 Task: Check the sale-to-list ratio of hot tub in the last 1 year.
Action: Mouse moved to (972, 218)
Screenshot: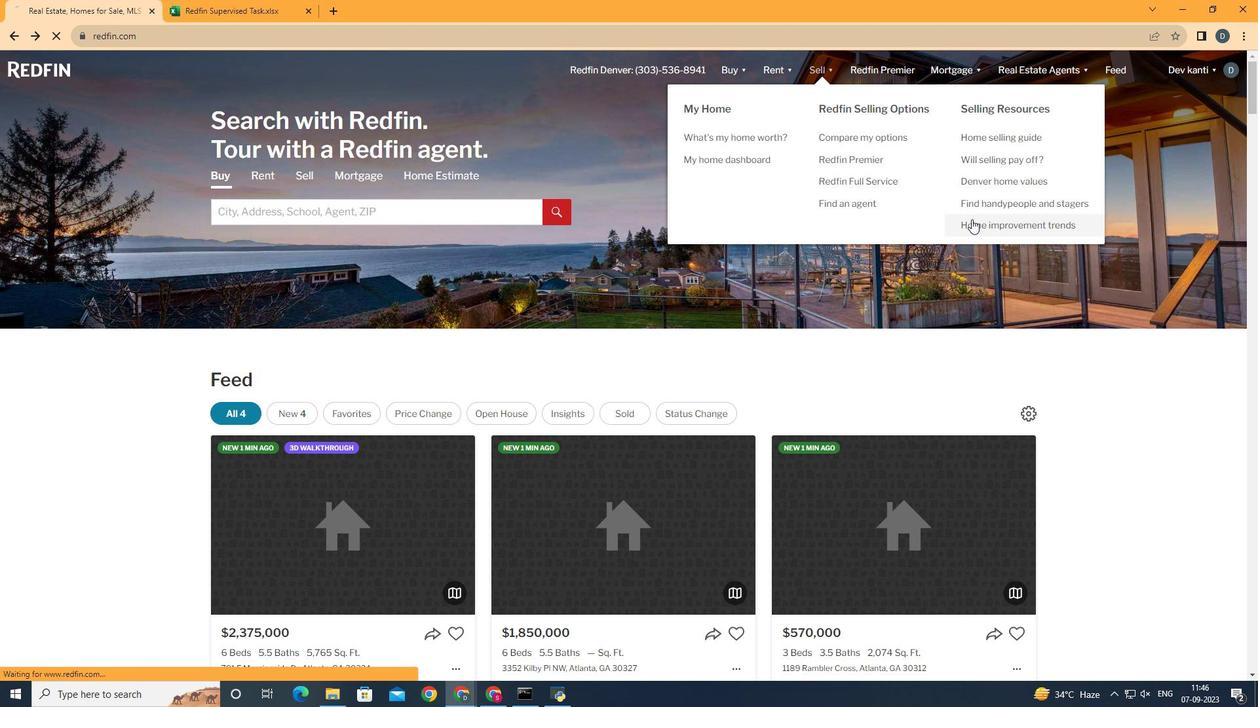 
Action: Mouse pressed left at (972, 218)
Screenshot: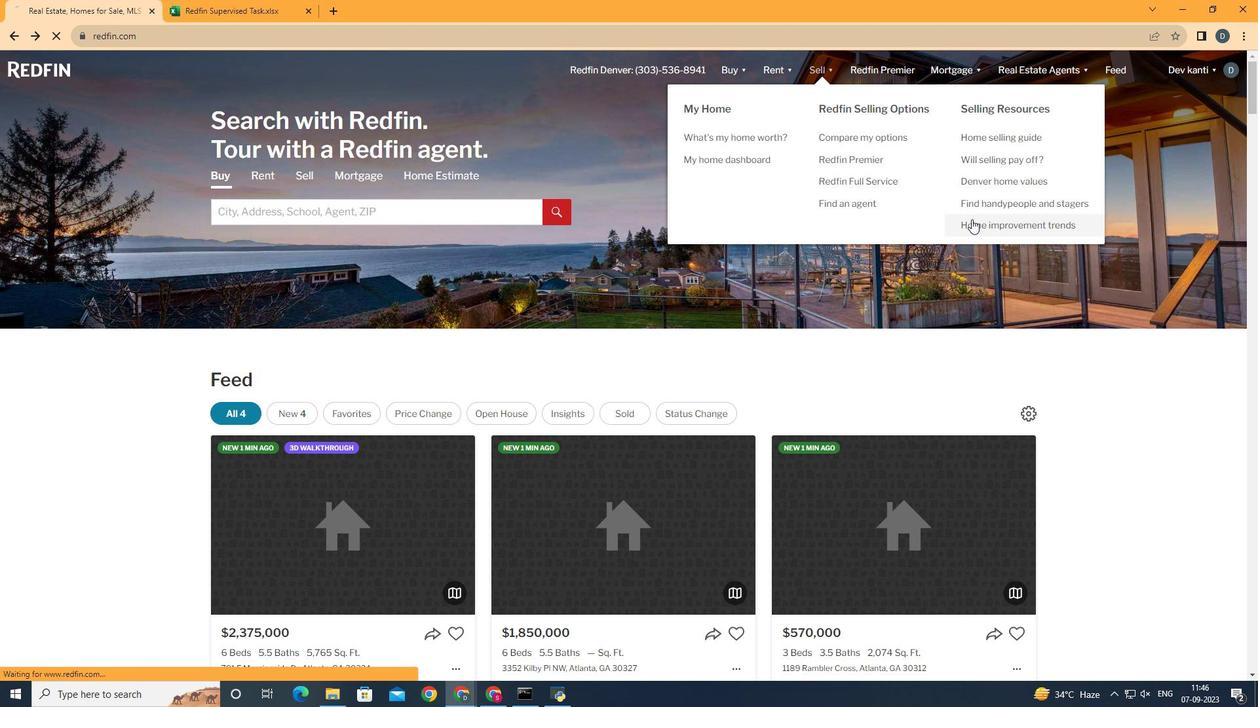 
Action: Mouse moved to (329, 260)
Screenshot: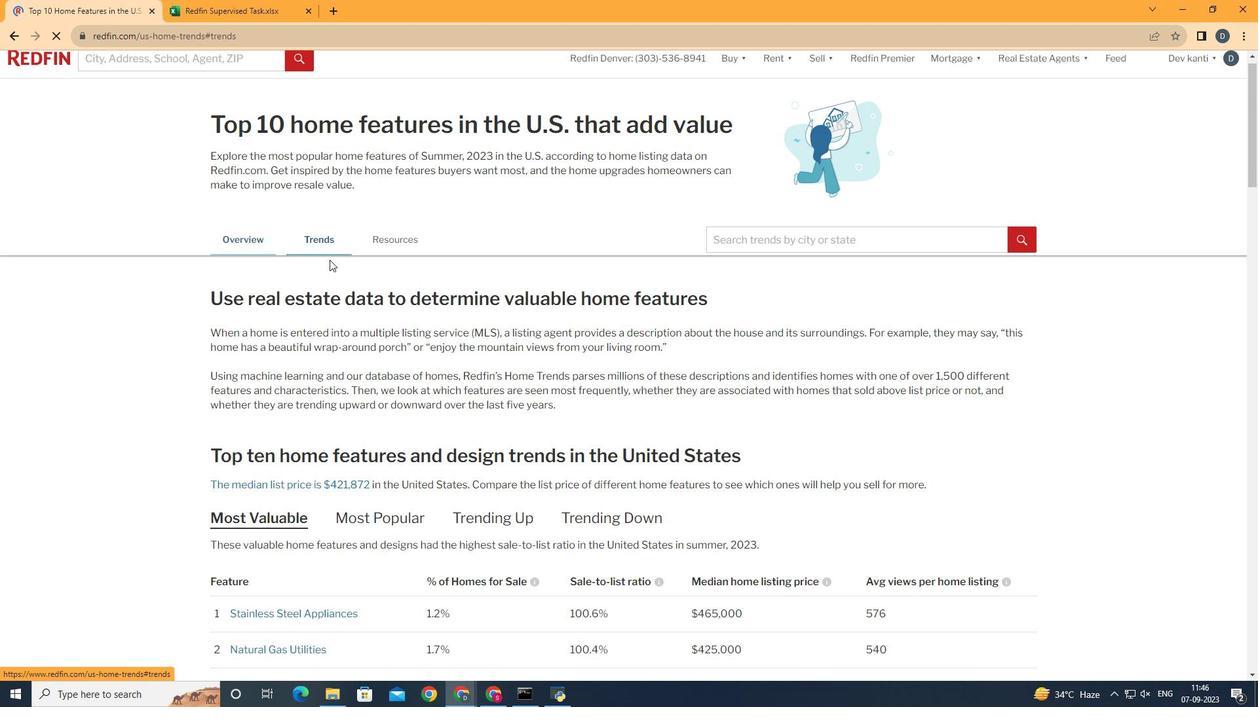 
Action: Mouse pressed left at (329, 260)
Screenshot: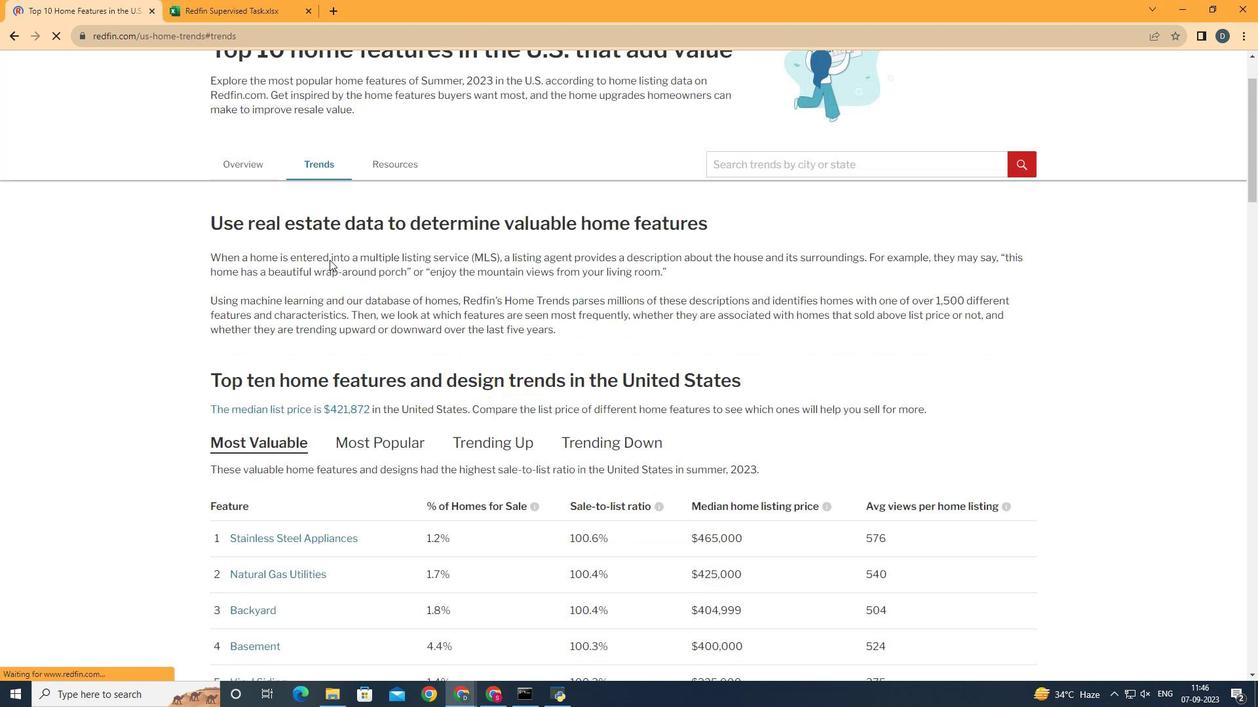 
Action: Mouse scrolled (329, 259) with delta (0, 0)
Screenshot: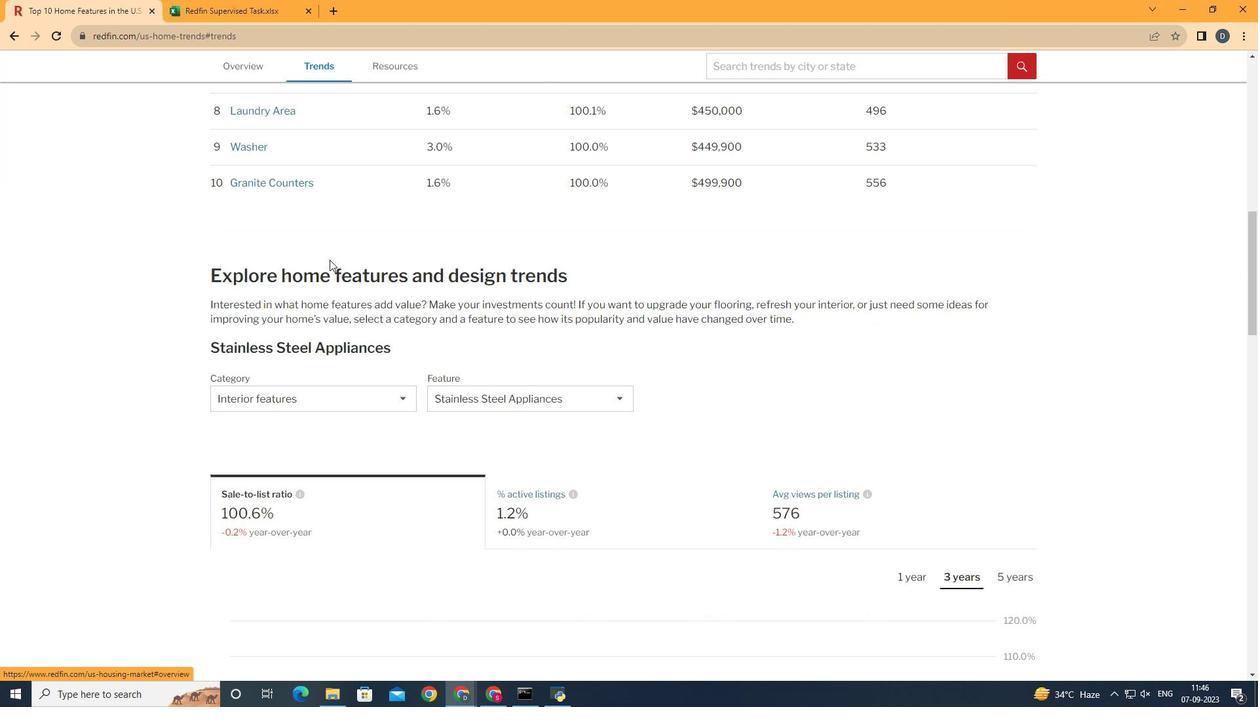 
Action: Mouse scrolled (329, 259) with delta (0, 0)
Screenshot: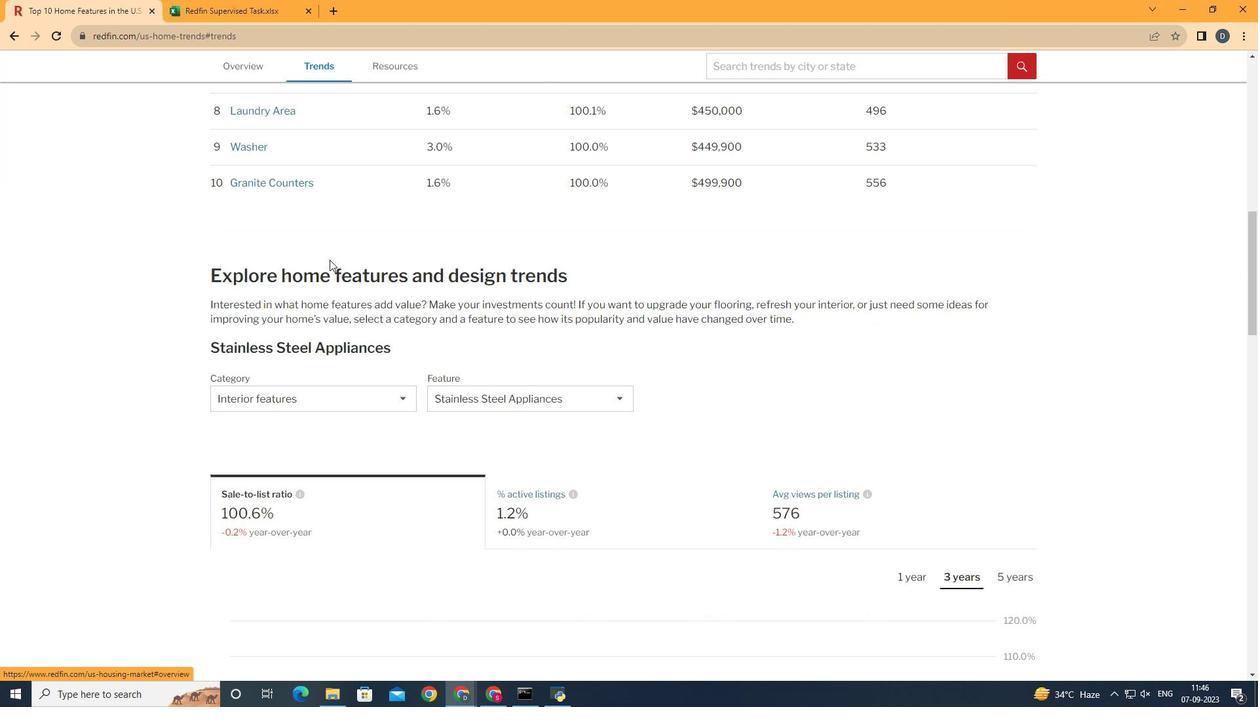
Action: Mouse scrolled (329, 259) with delta (0, 0)
Screenshot: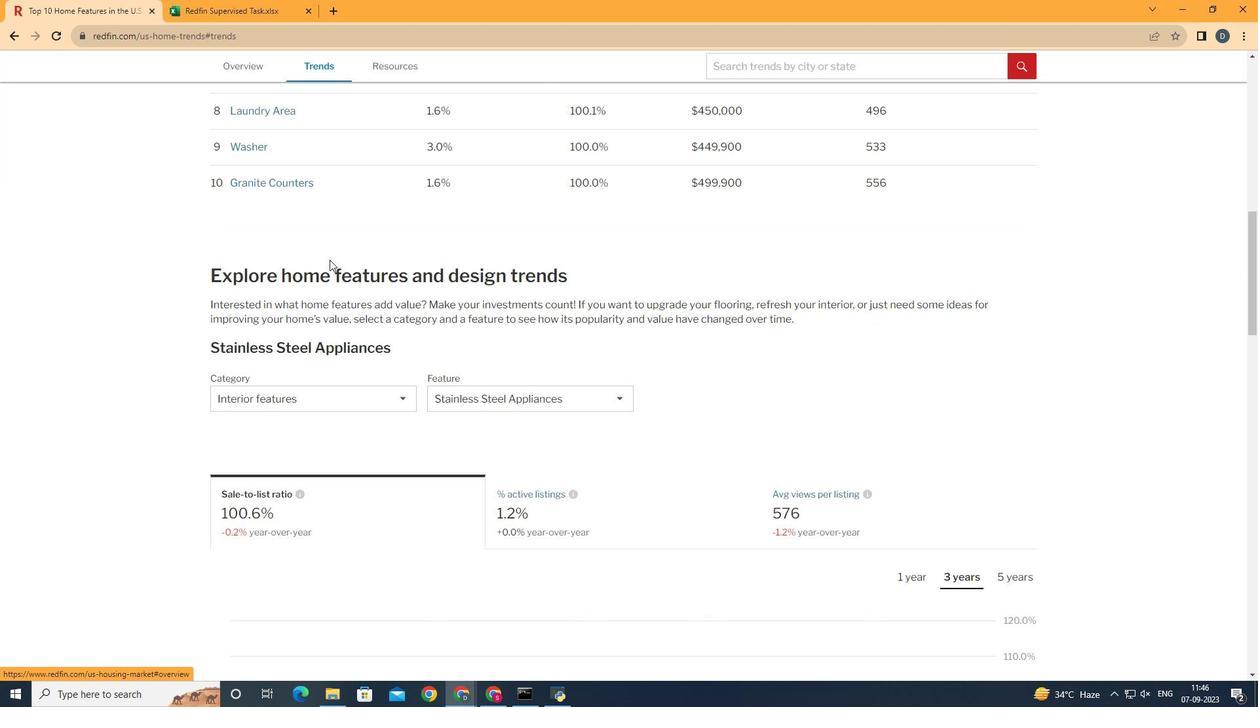 
Action: Mouse scrolled (329, 259) with delta (0, 0)
Screenshot: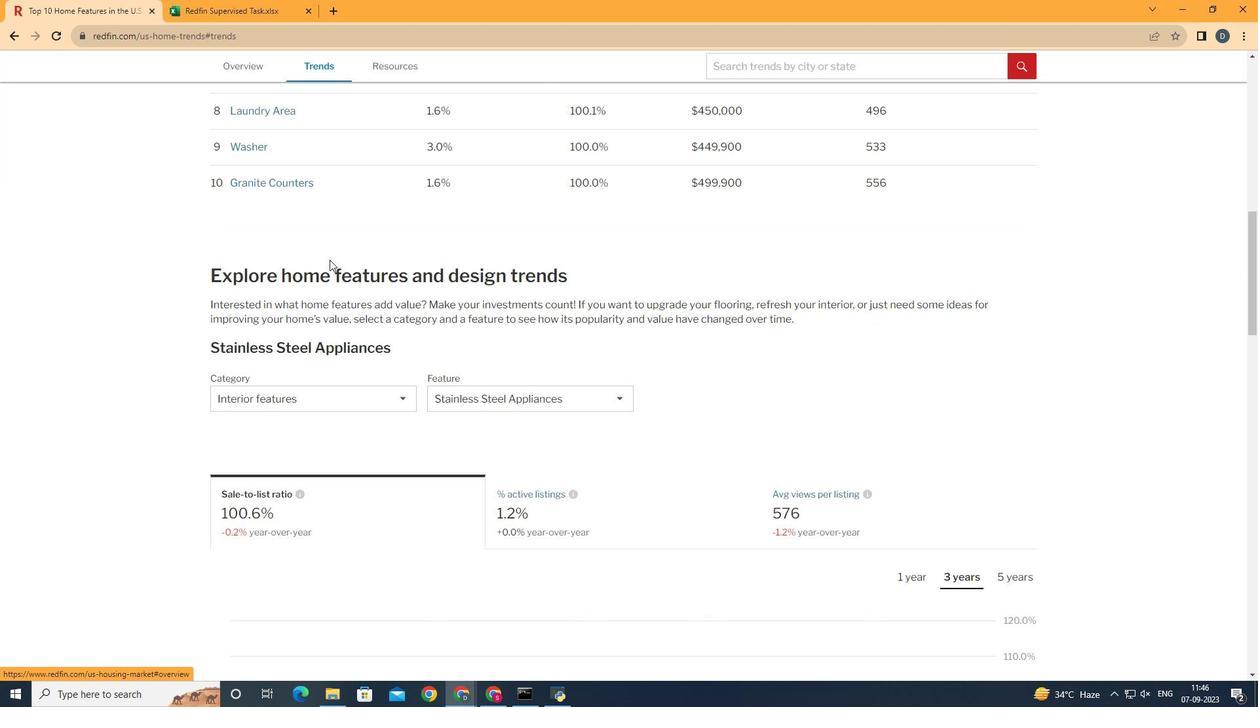 
Action: Mouse scrolled (329, 259) with delta (0, 0)
Screenshot: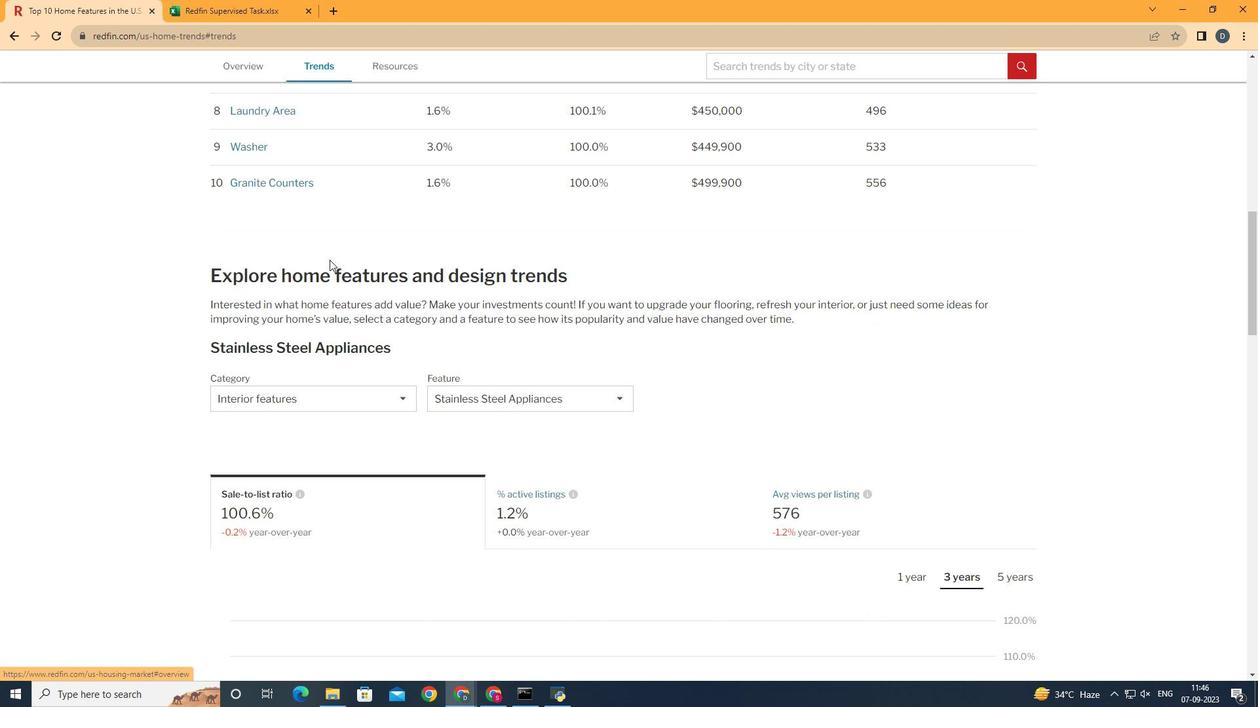 
Action: Mouse scrolled (329, 259) with delta (0, 0)
Screenshot: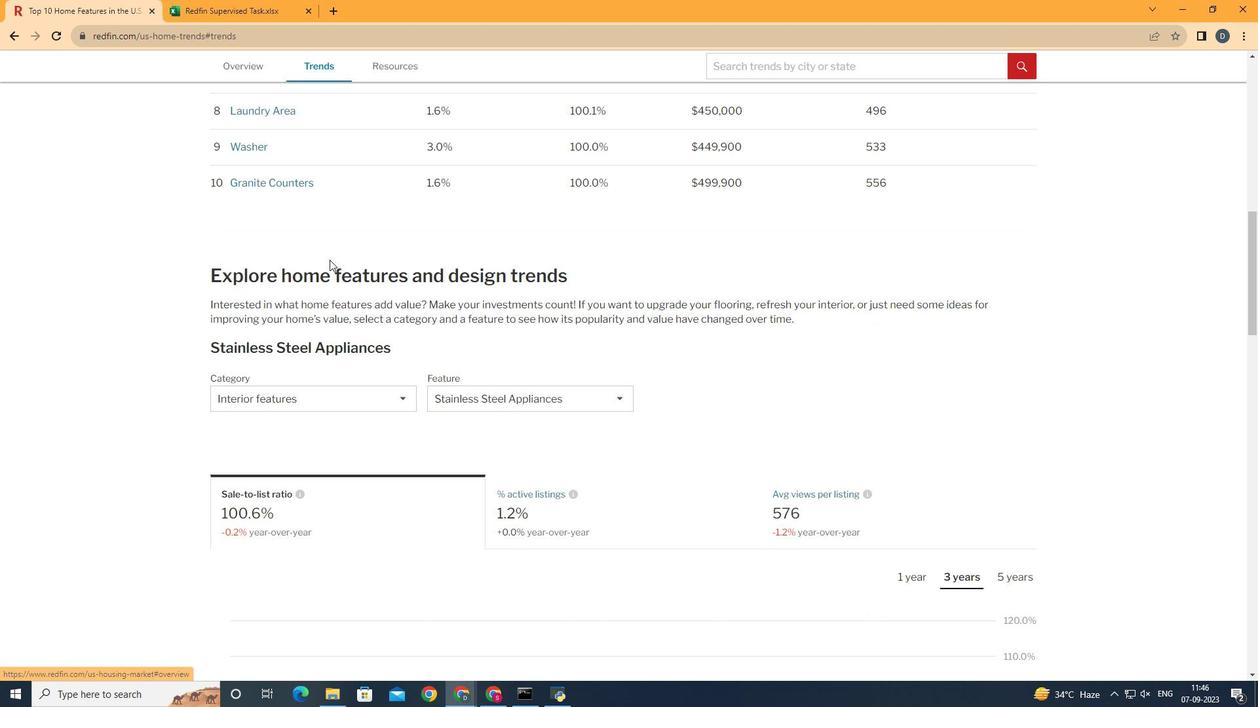 
Action: Mouse moved to (304, 411)
Screenshot: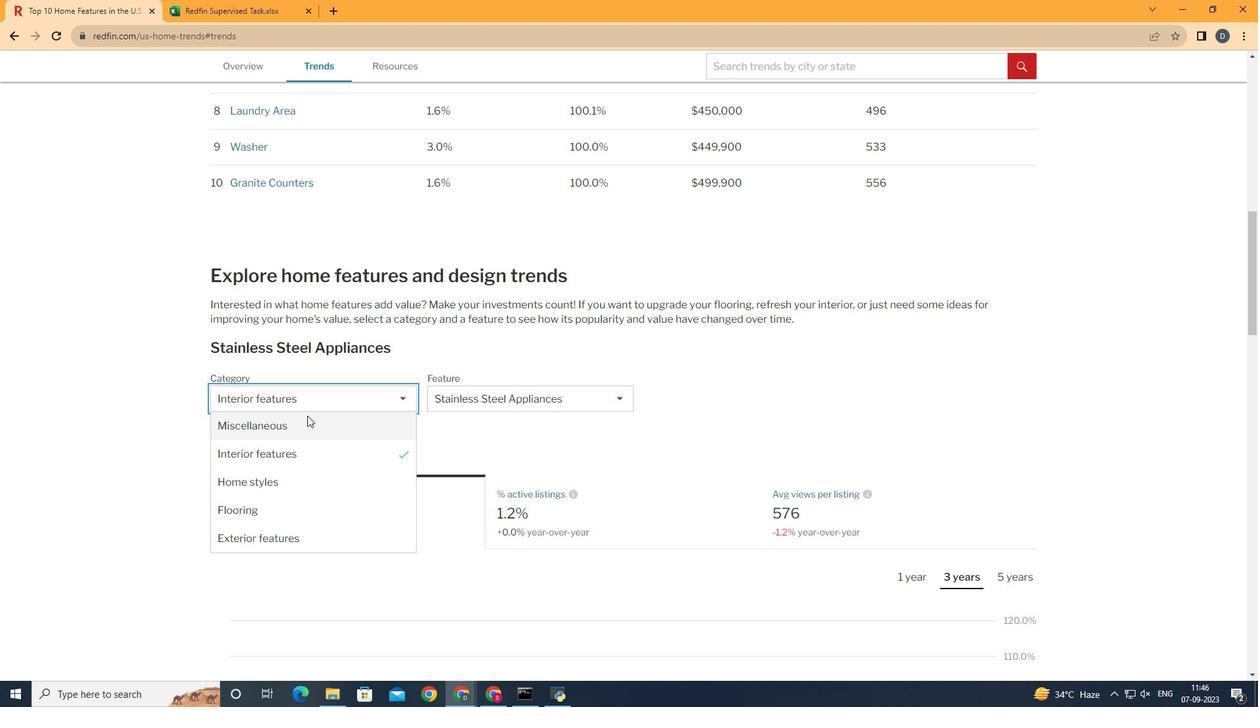 
Action: Mouse pressed left at (304, 411)
Screenshot: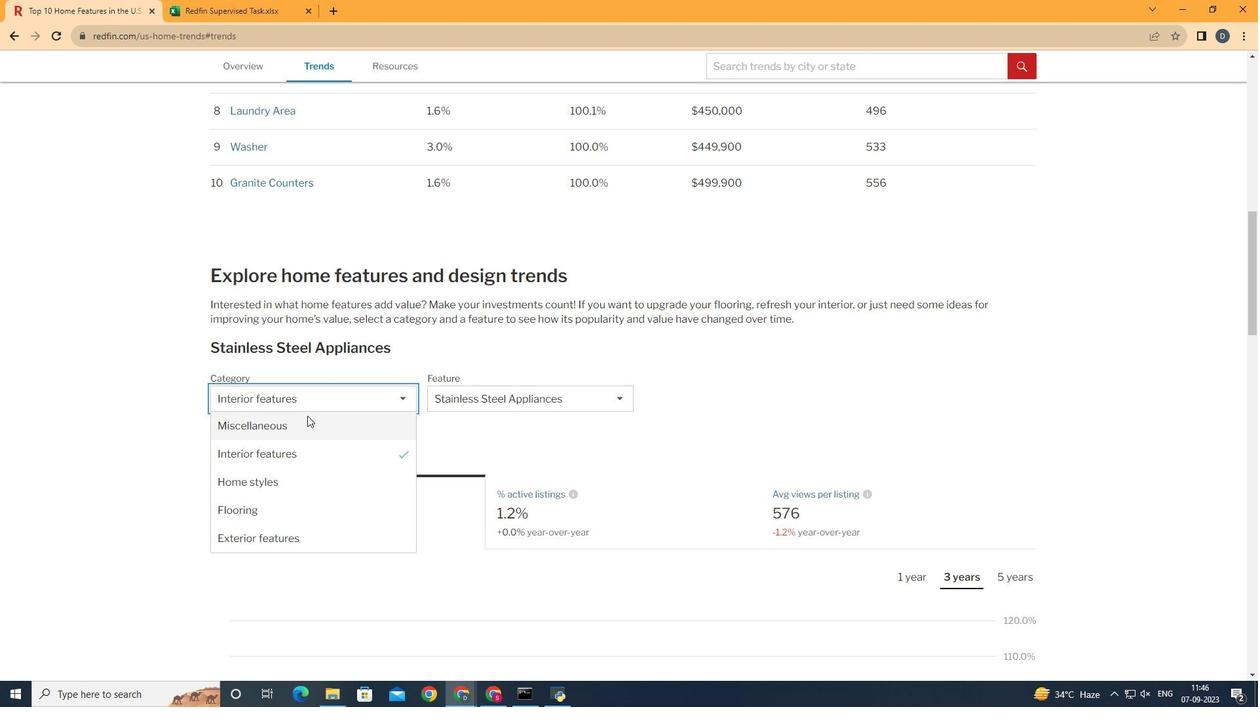 
Action: Mouse moved to (312, 428)
Screenshot: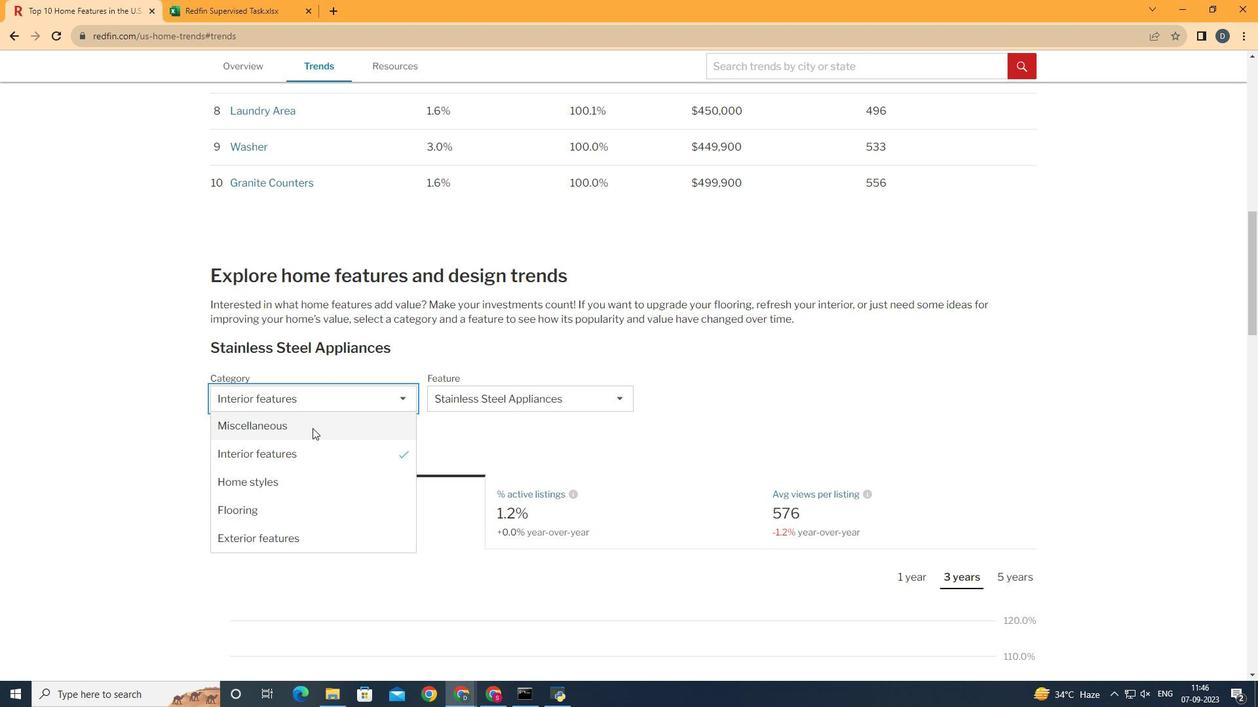 
Action: Mouse pressed left at (312, 428)
Screenshot: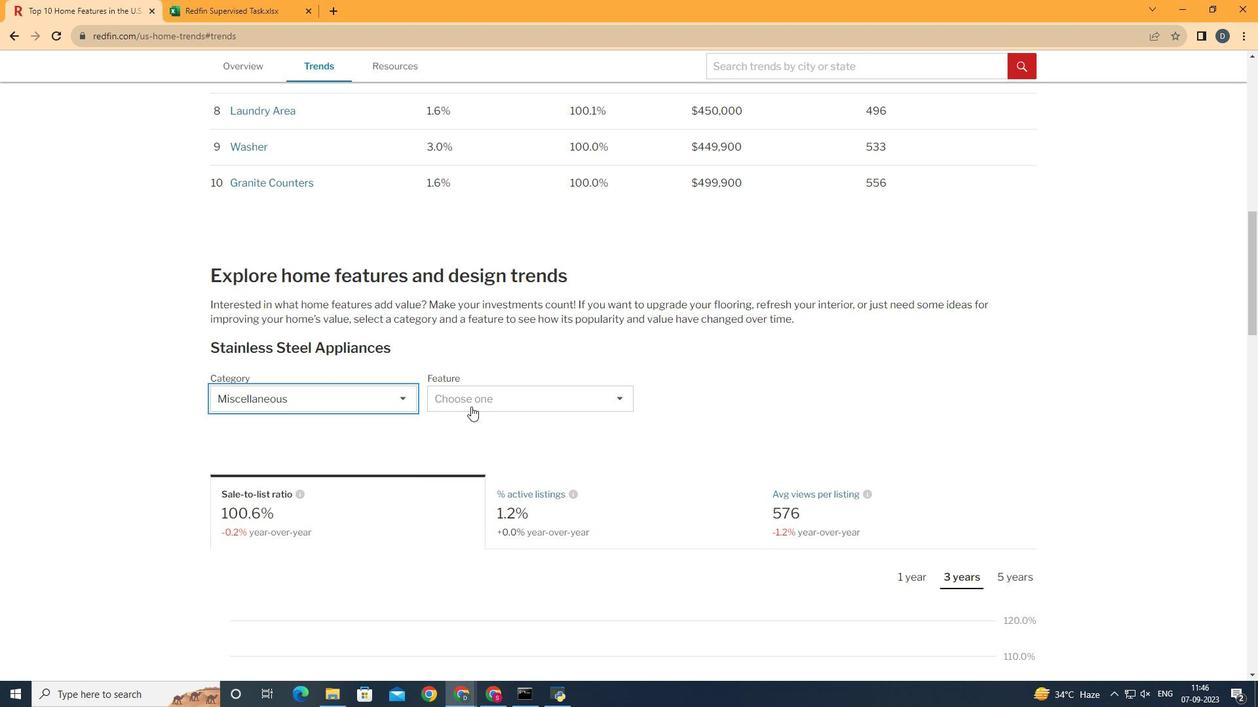 
Action: Mouse moved to (471, 406)
Screenshot: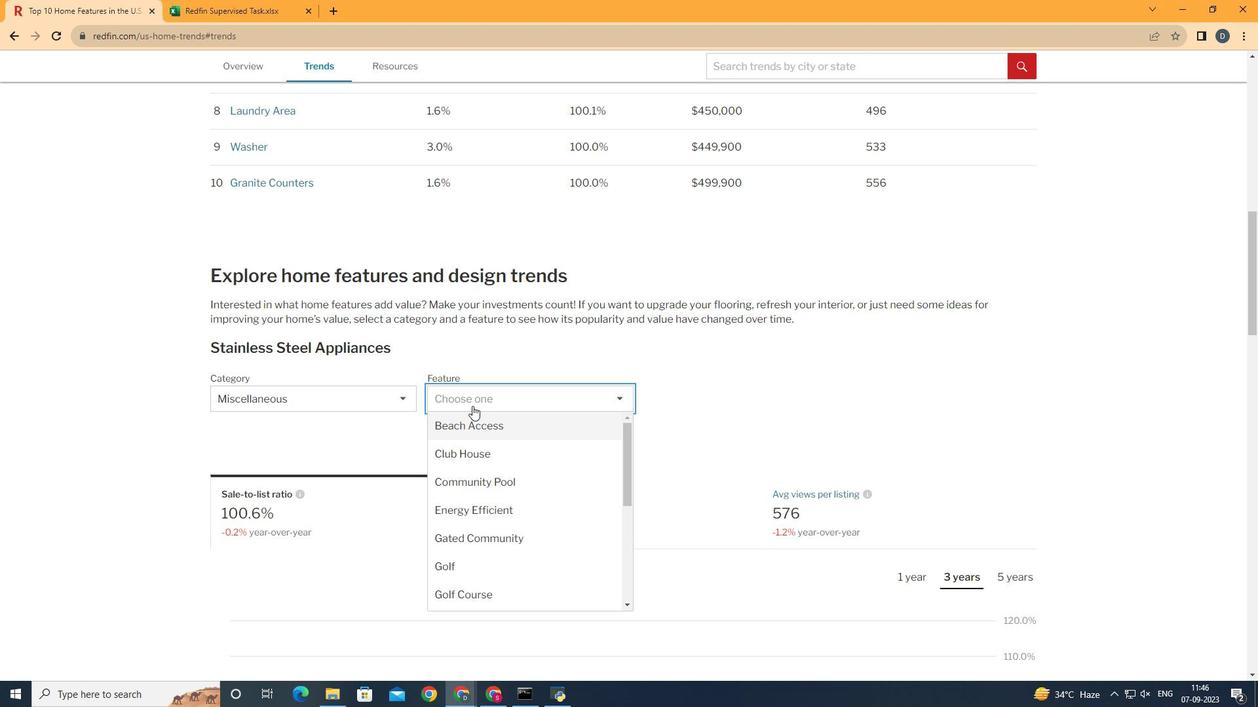 
Action: Mouse pressed left at (471, 406)
Screenshot: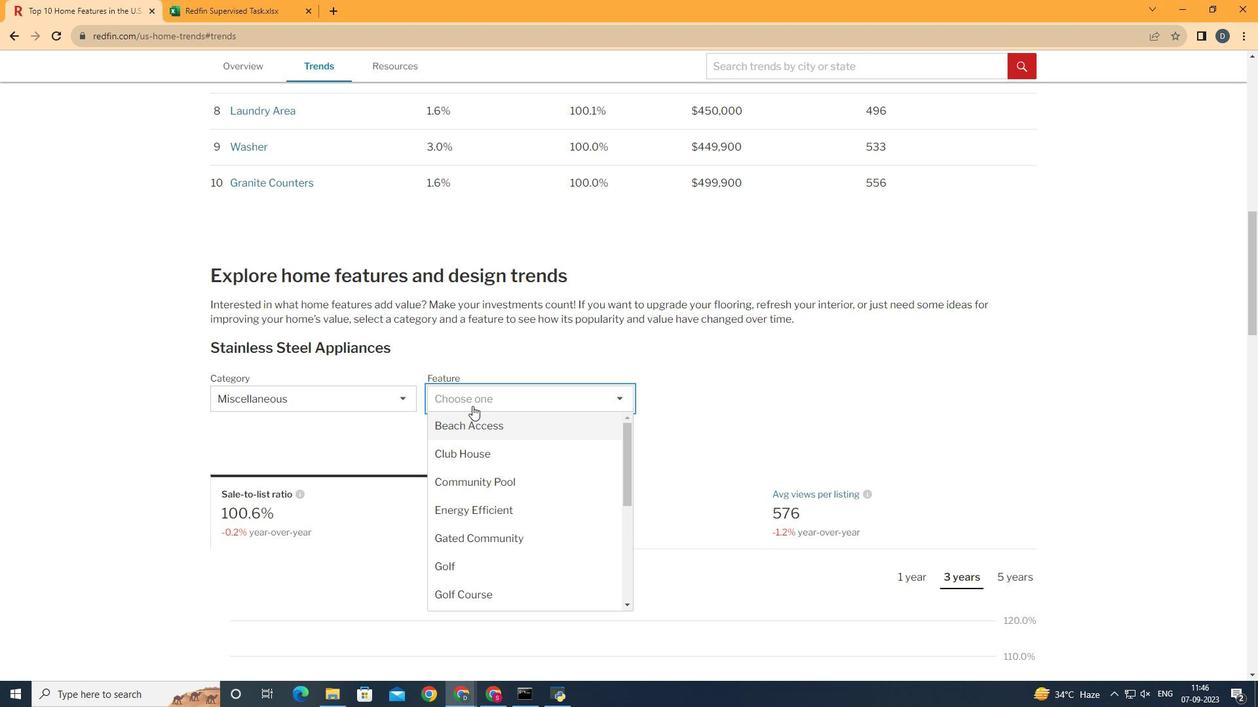 
Action: Mouse moved to (472, 406)
Screenshot: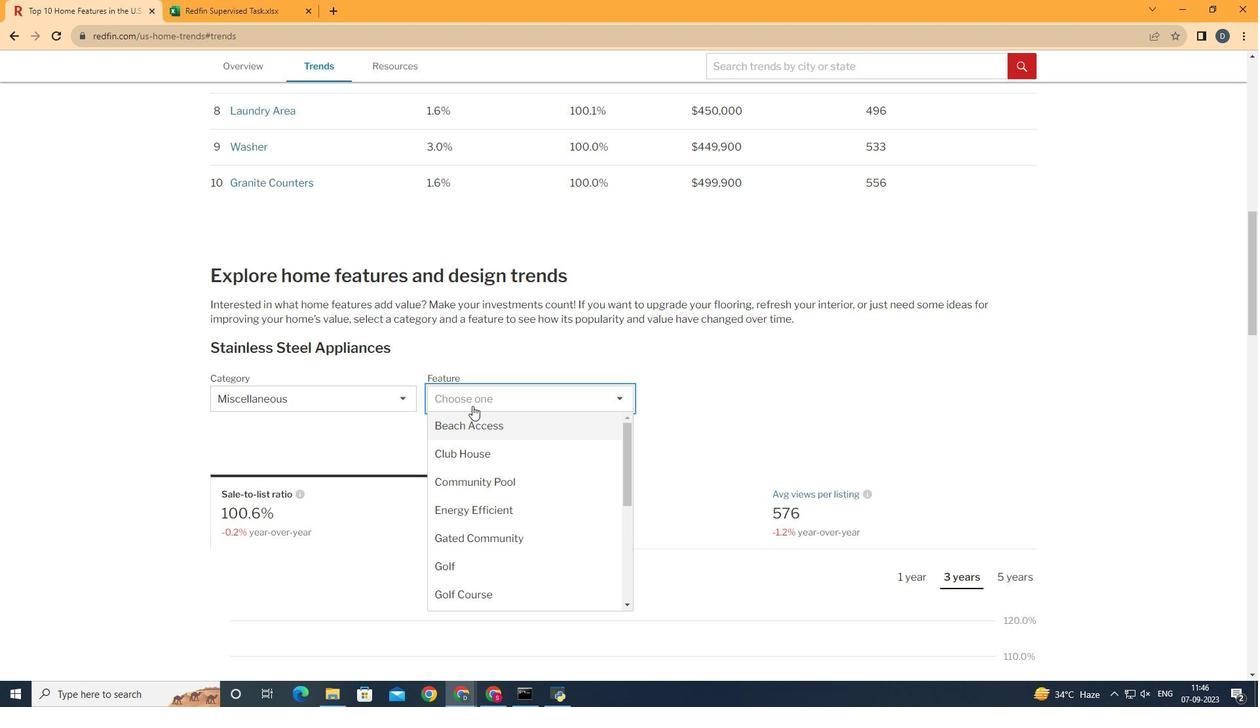 
Action: Mouse scrolled (472, 405) with delta (0, 0)
Screenshot: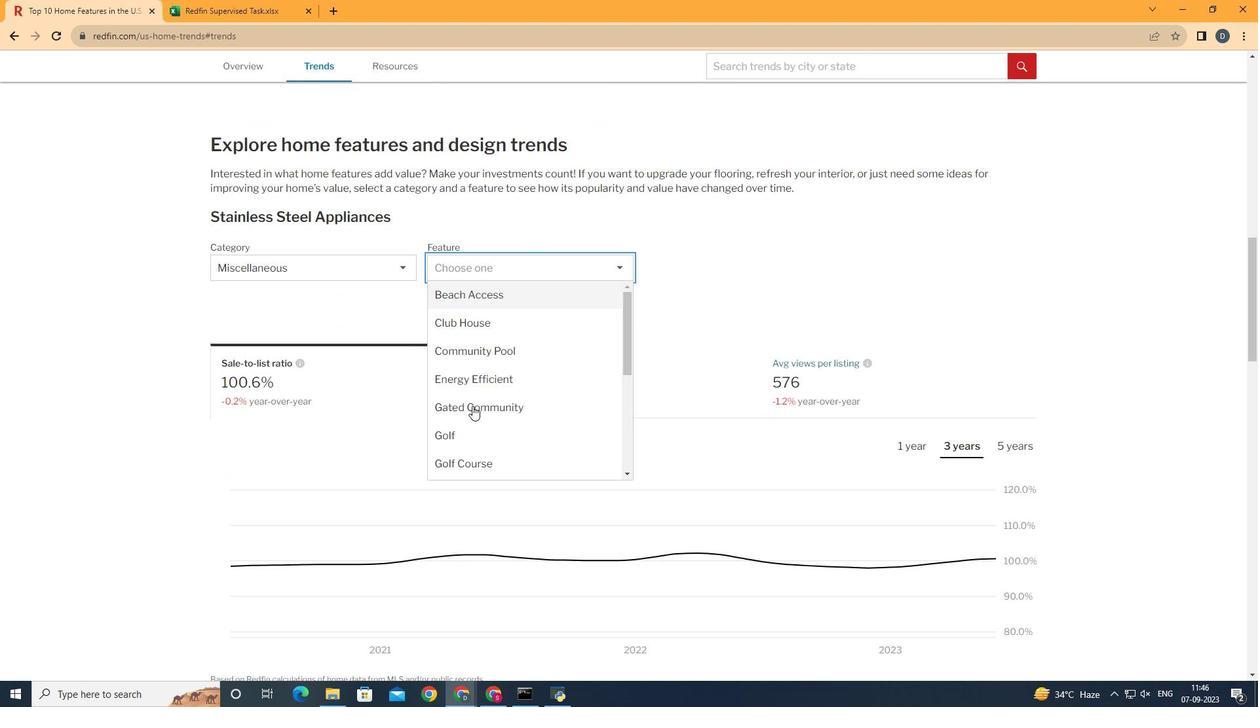
Action: Mouse scrolled (472, 405) with delta (0, 0)
Screenshot: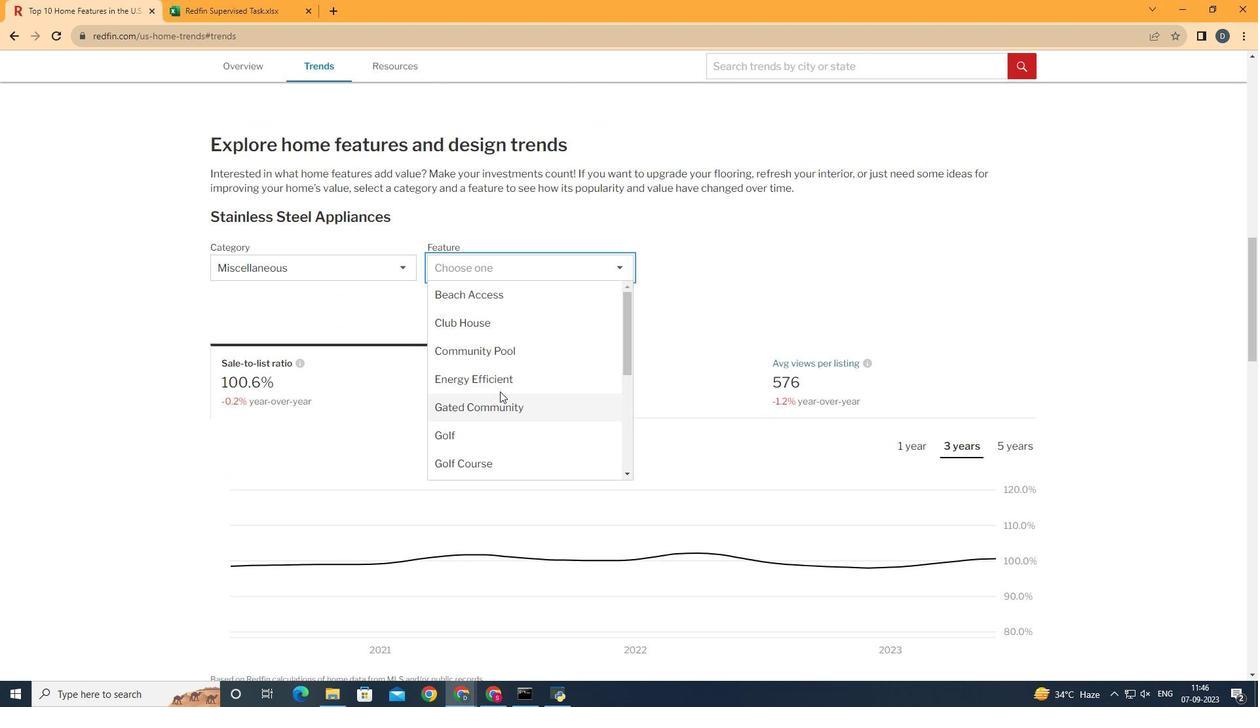 
Action: Mouse moved to (510, 387)
Screenshot: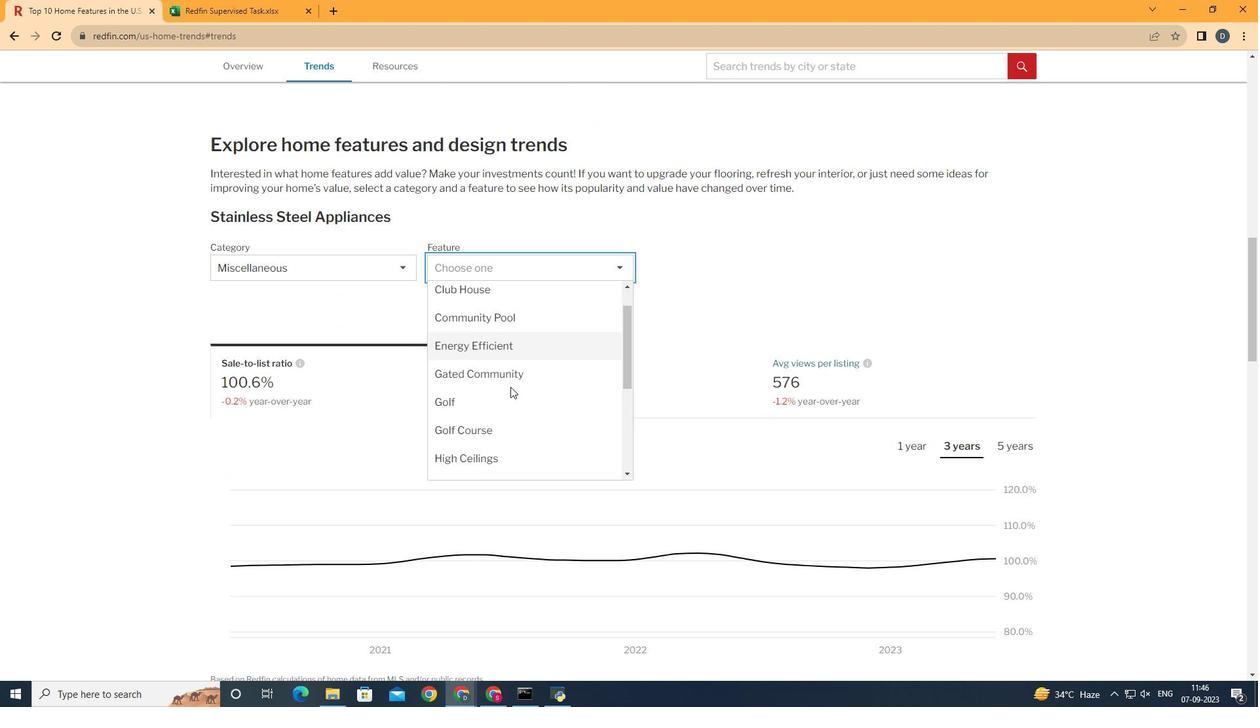 
Action: Mouse scrolled (510, 386) with delta (0, 0)
Screenshot: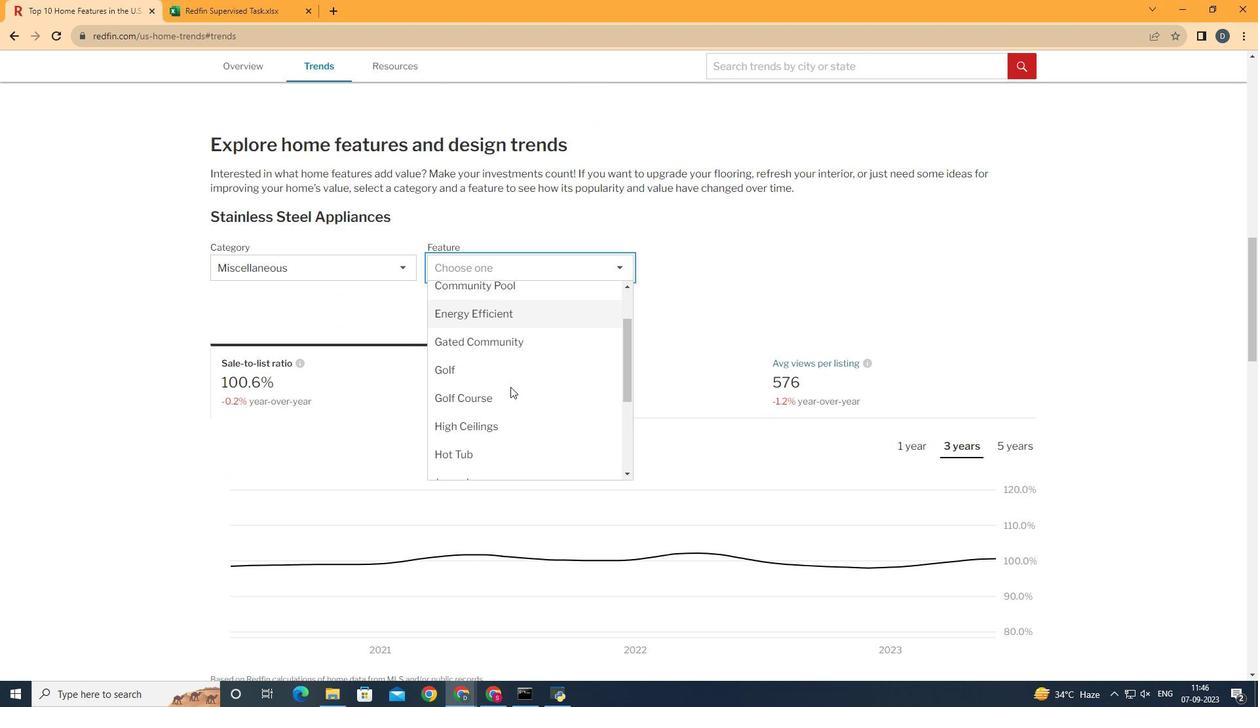 
Action: Mouse scrolled (510, 386) with delta (0, 0)
Screenshot: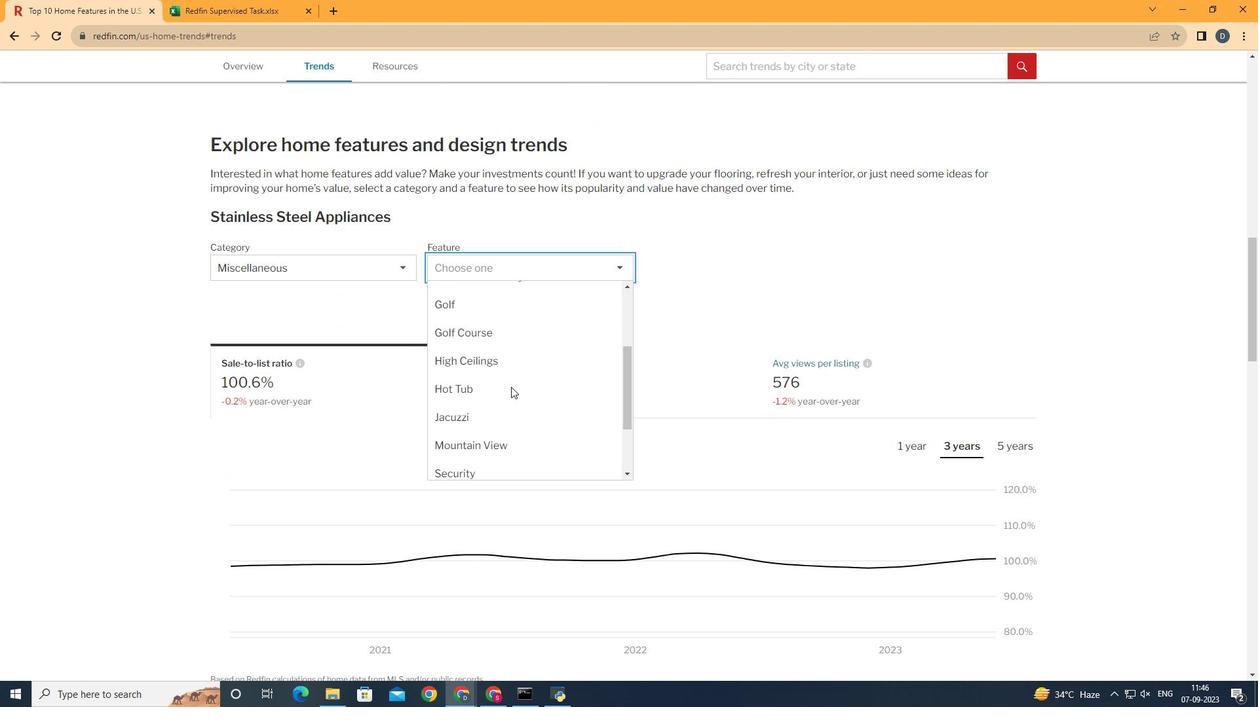 
Action: Mouse moved to (521, 388)
Screenshot: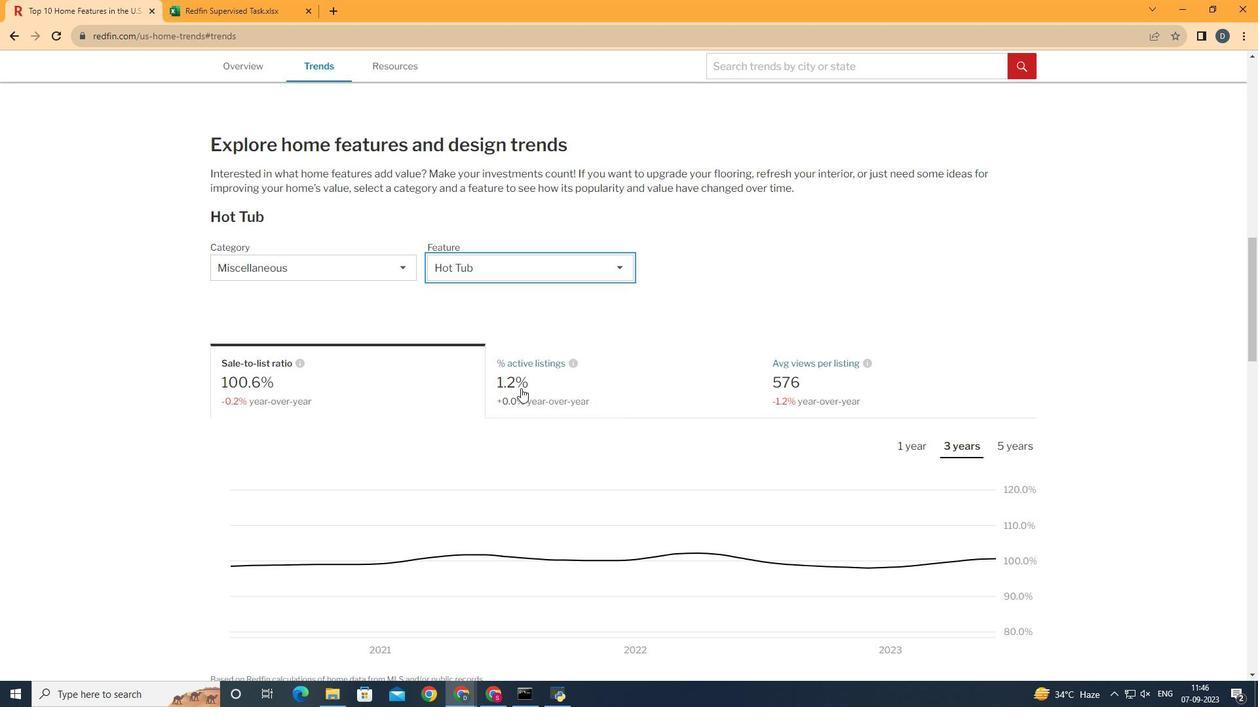 
Action: Mouse pressed left at (521, 388)
Screenshot: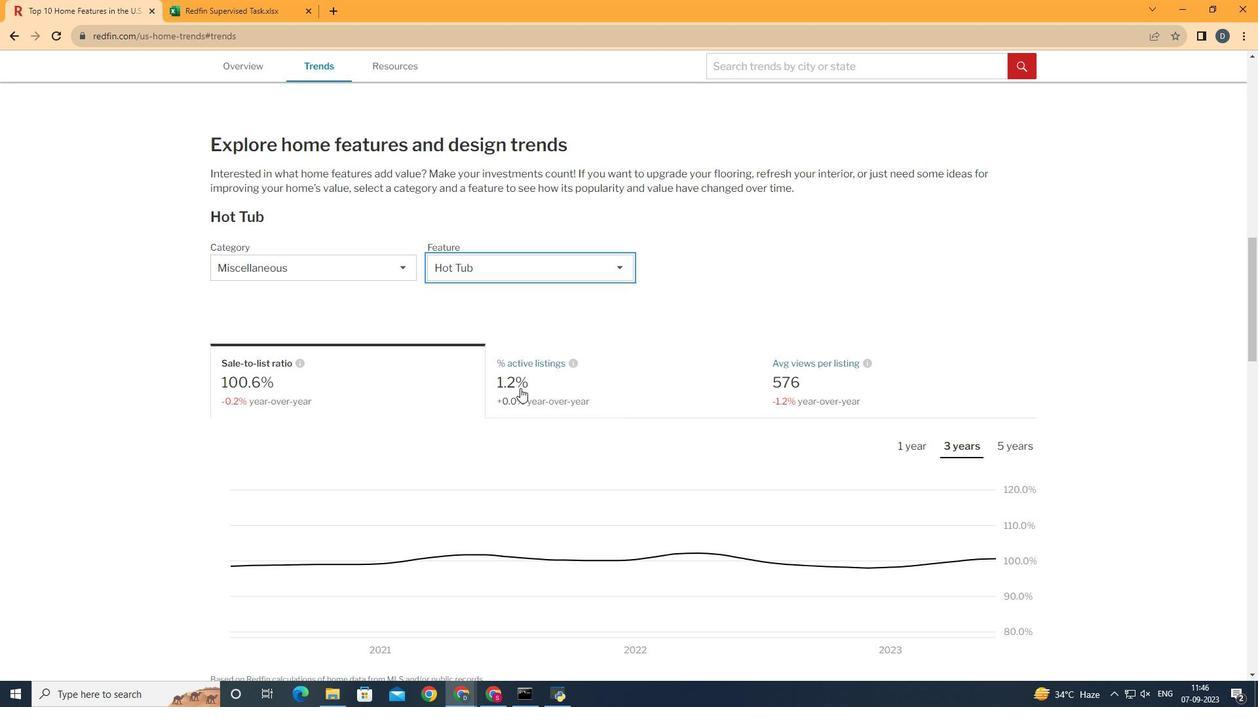 
Action: Mouse moved to (332, 374)
Screenshot: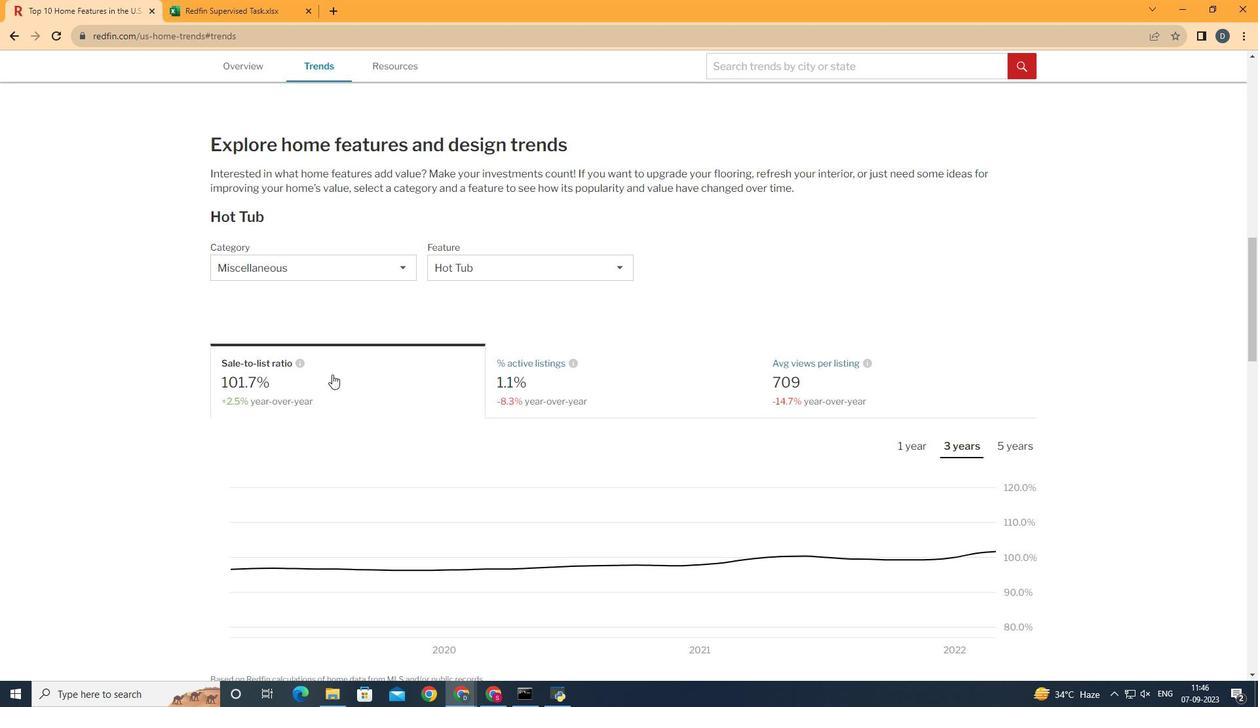 
Action: Mouse pressed left at (332, 374)
Screenshot: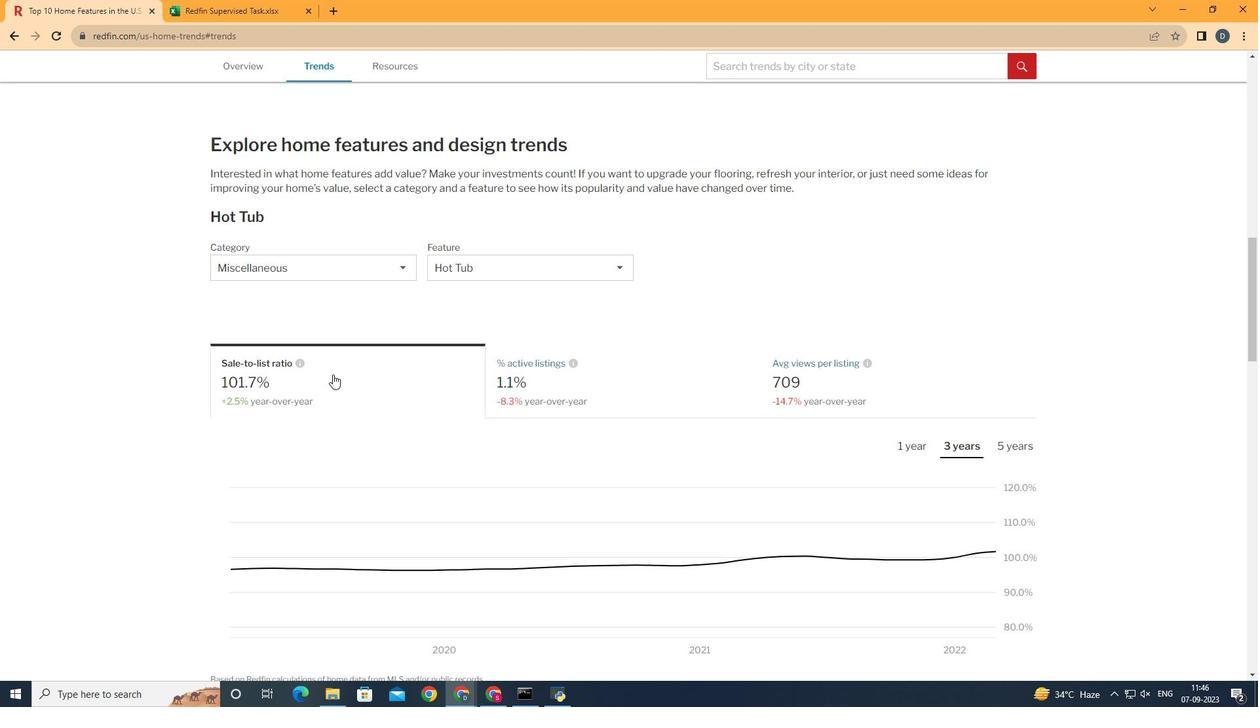 
Action: Mouse moved to (904, 452)
Screenshot: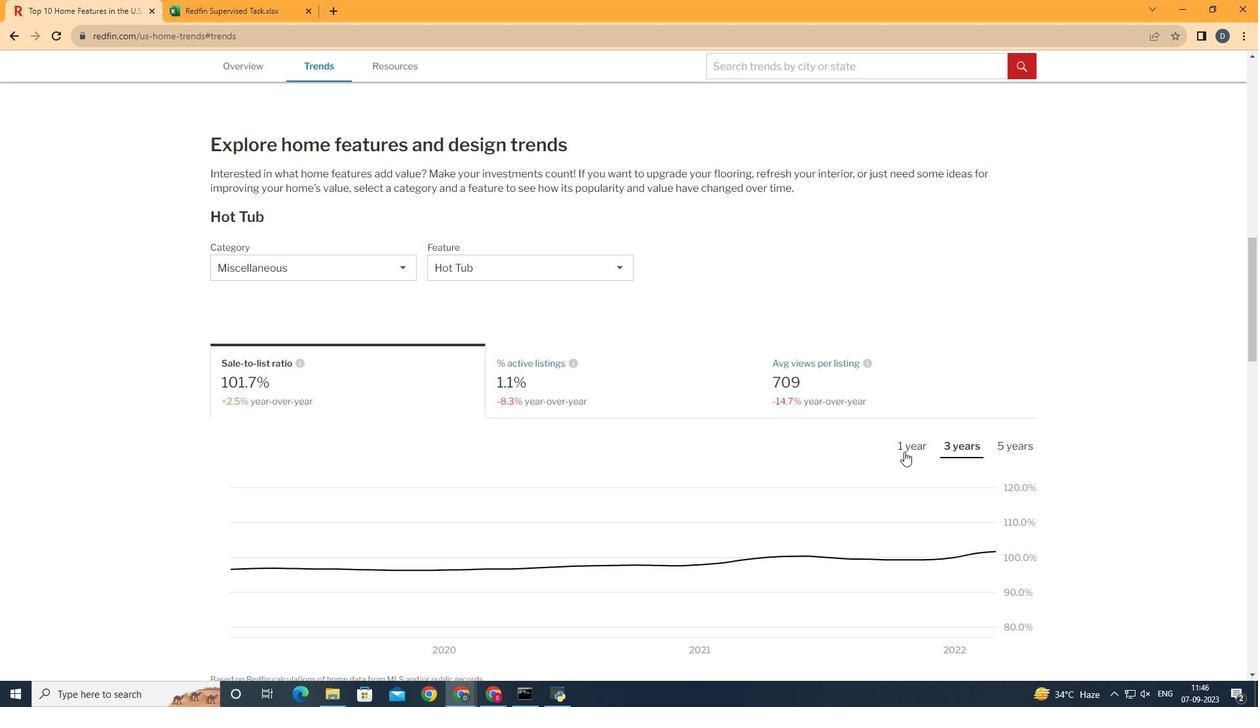 
Action: Mouse pressed left at (904, 452)
Screenshot: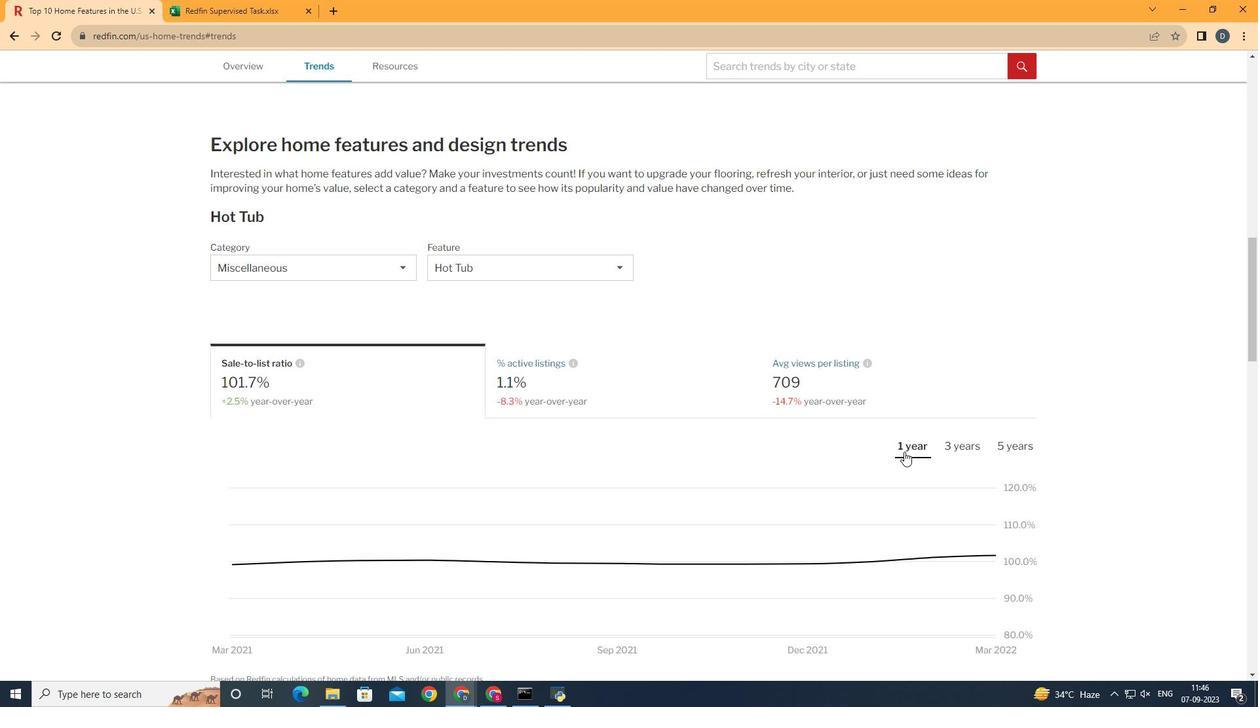 
Action: Mouse moved to (976, 563)
Screenshot: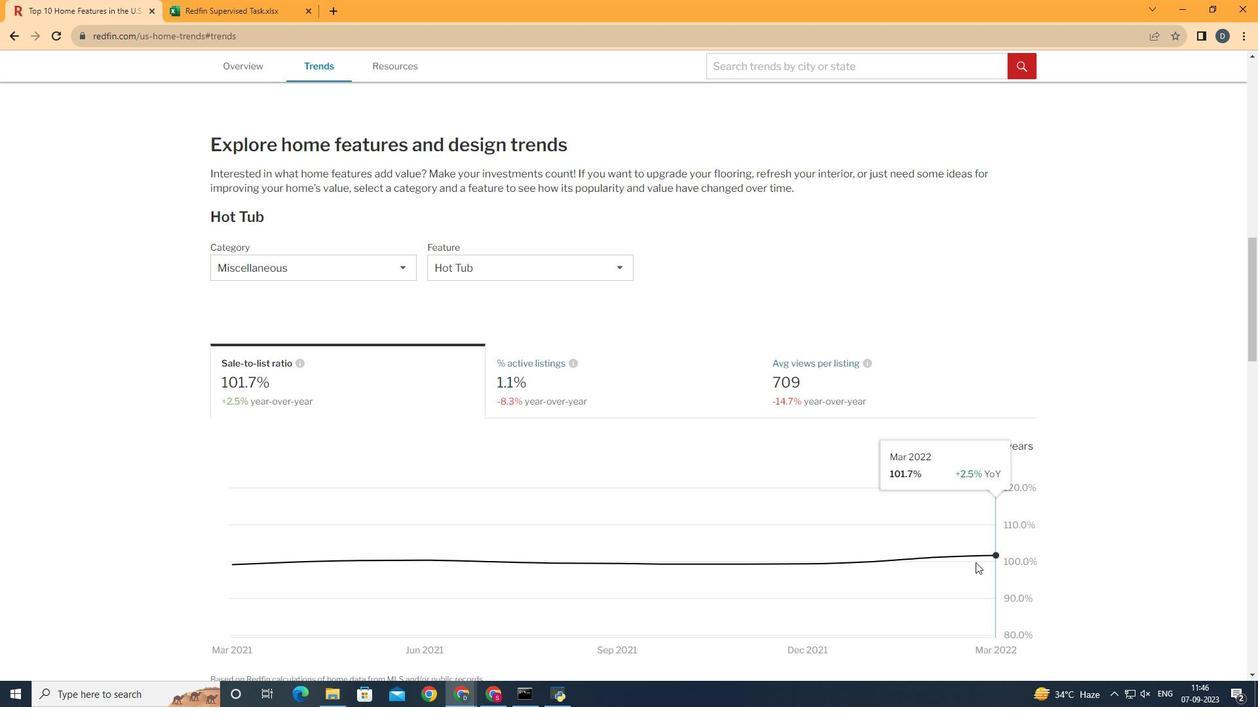 
